 Task: Create a rule when the discription of a card contains text .
Action: Mouse moved to (948, 263)
Screenshot: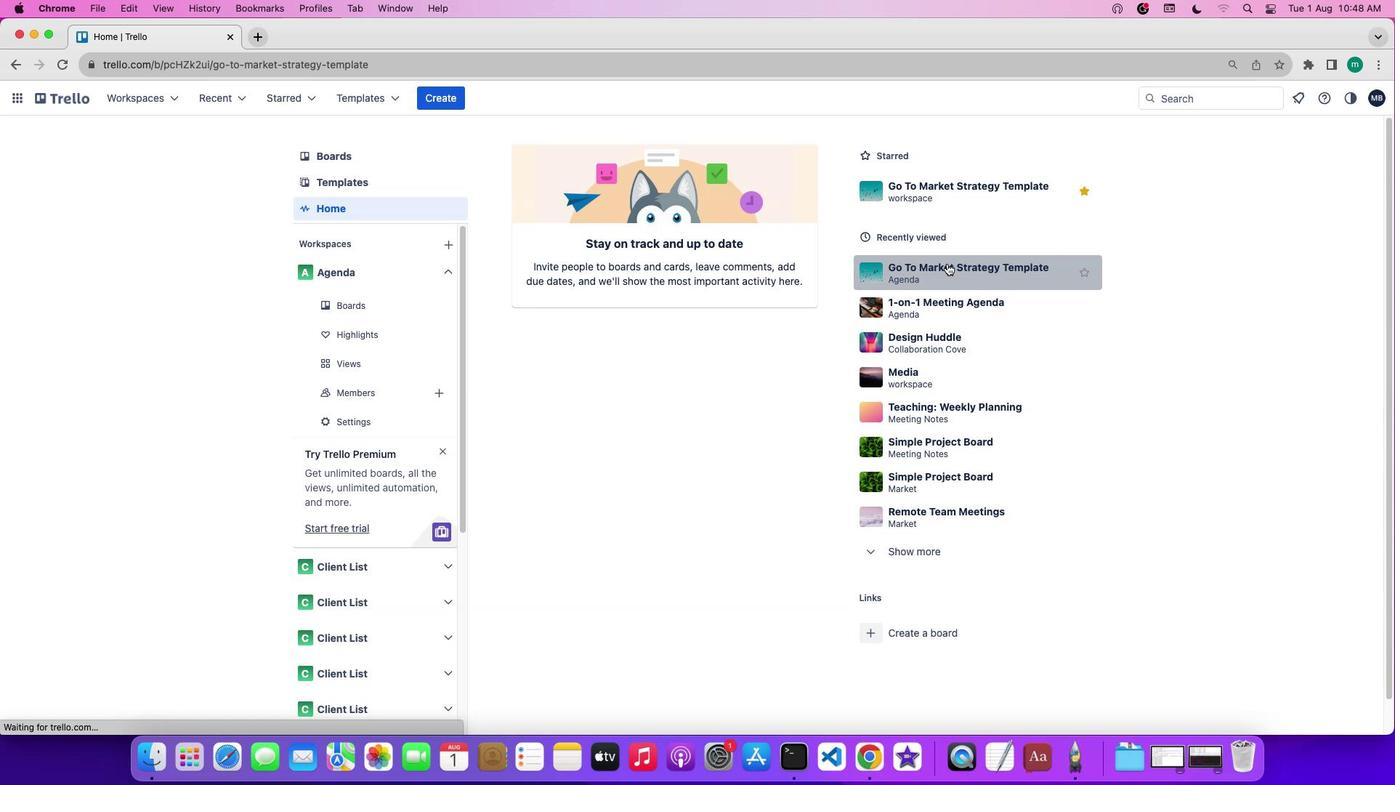 
Action: Mouse pressed left at (948, 263)
Screenshot: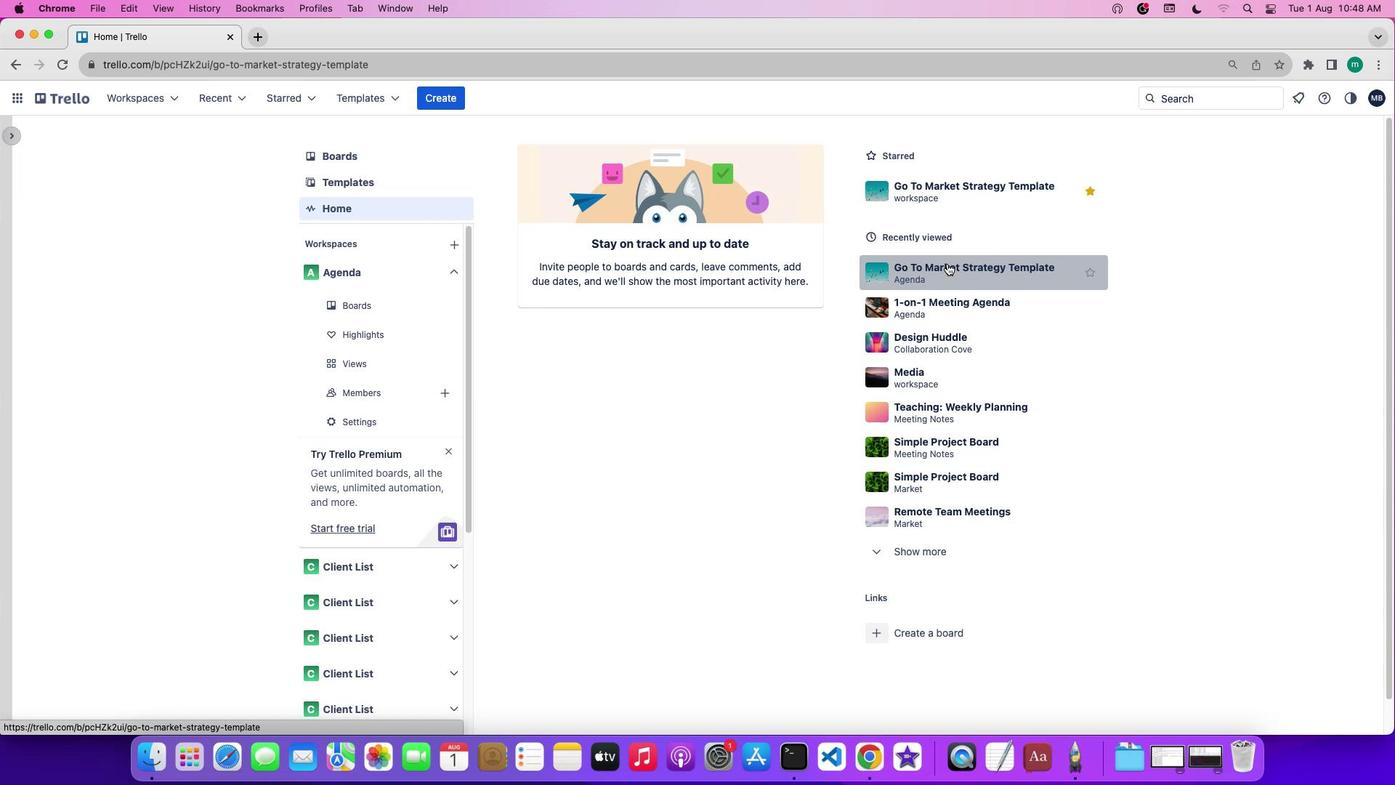 
Action: Mouse moved to (1278, 326)
Screenshot: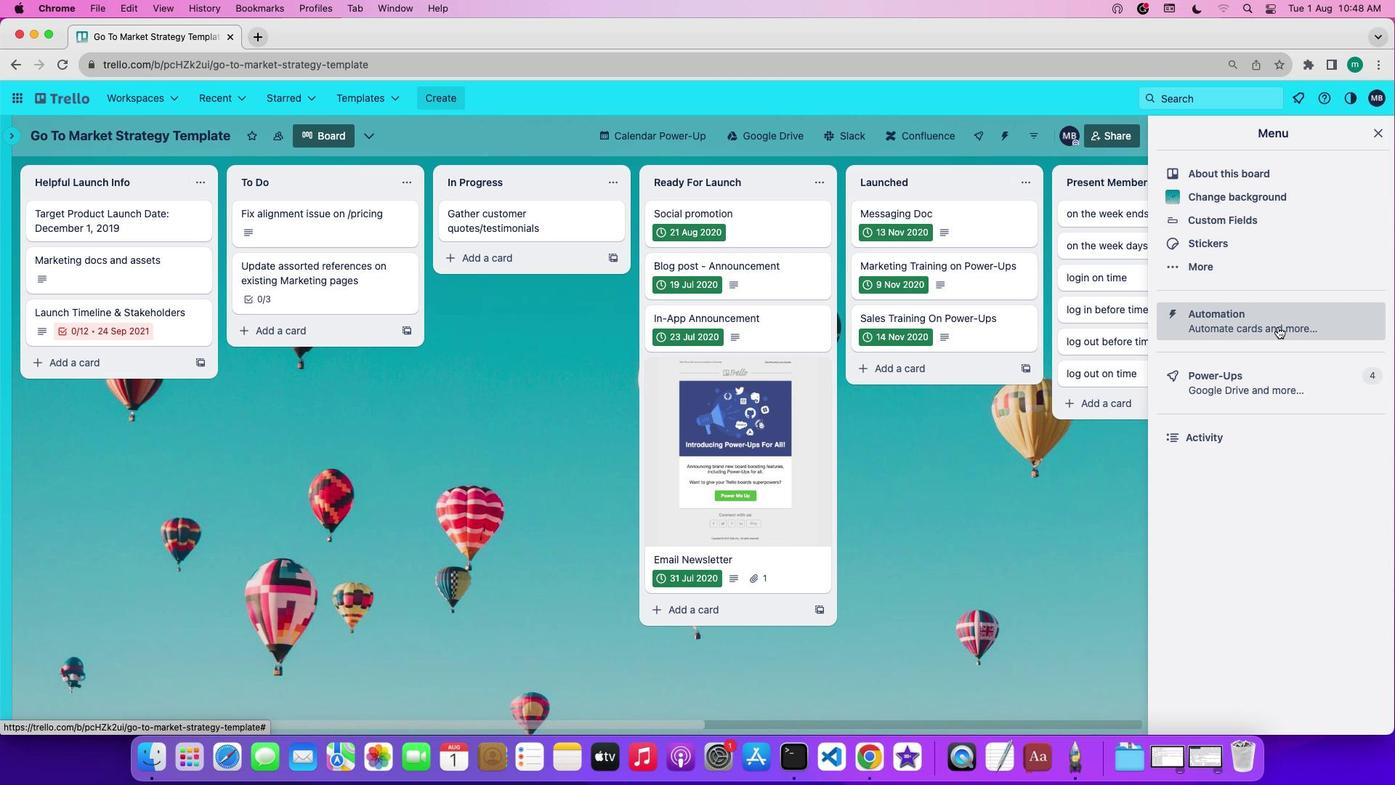 
Action: Mouse pressed left at (1278, 326)
Screenshot: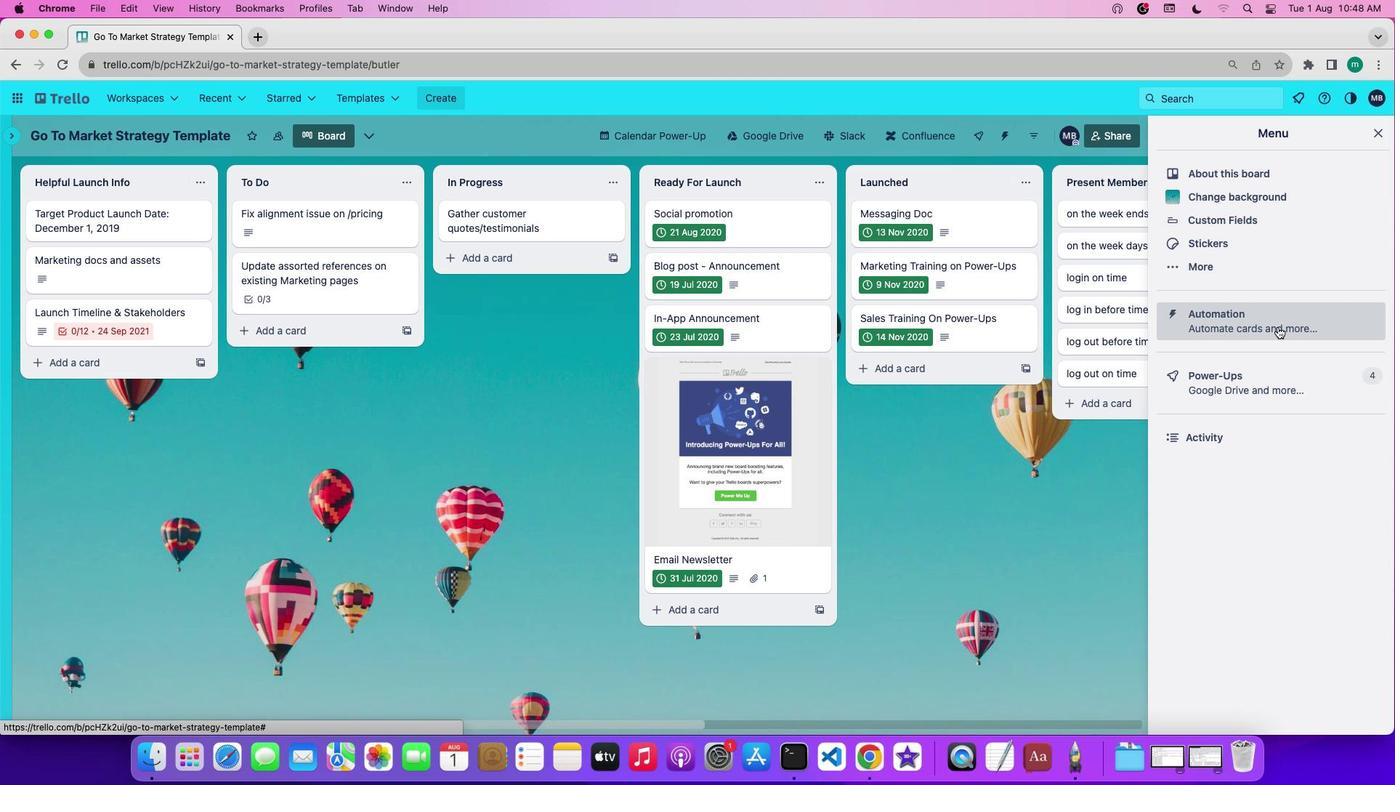 
Action: Mouse moved to (93, 260)
Screenshot: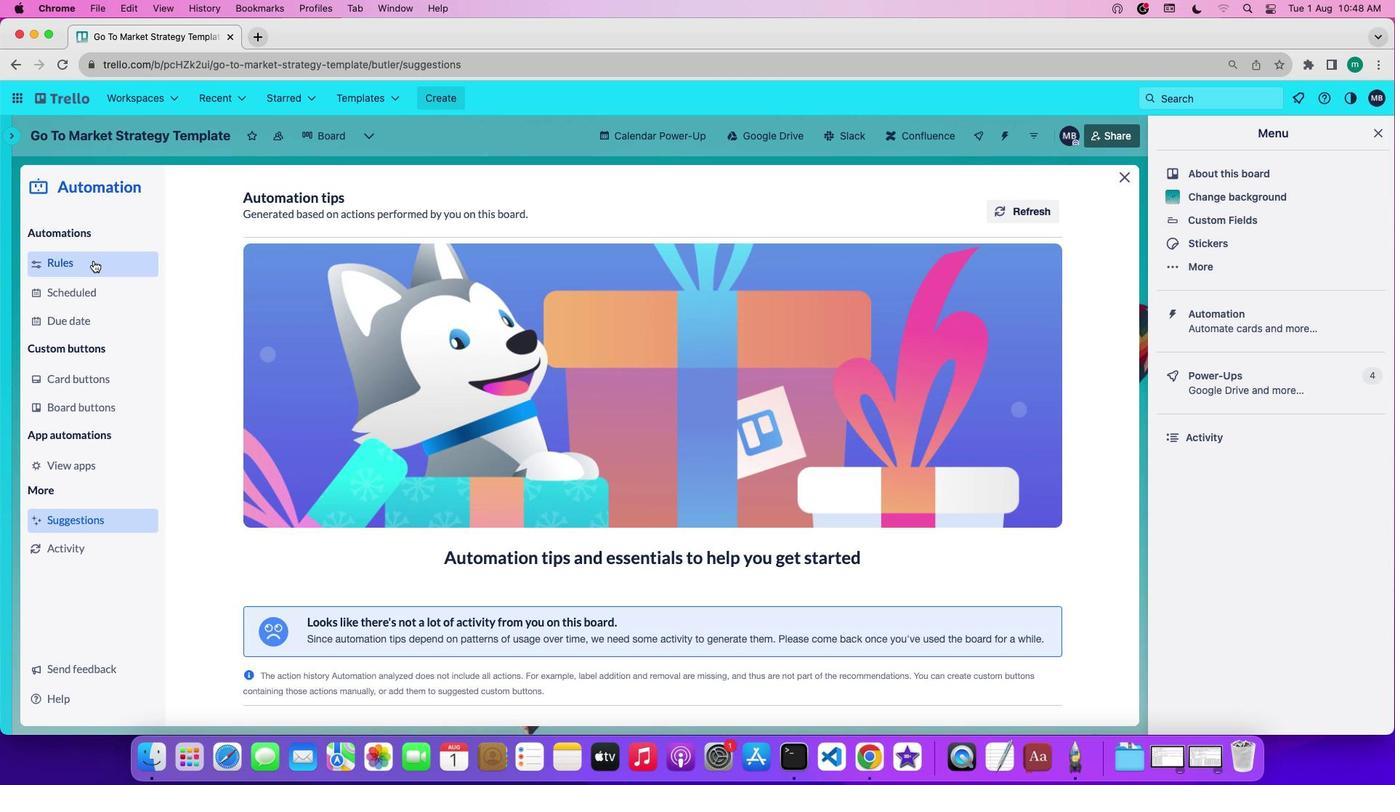 
Action: Mouse pressed left at (93, 260)
Screenshot: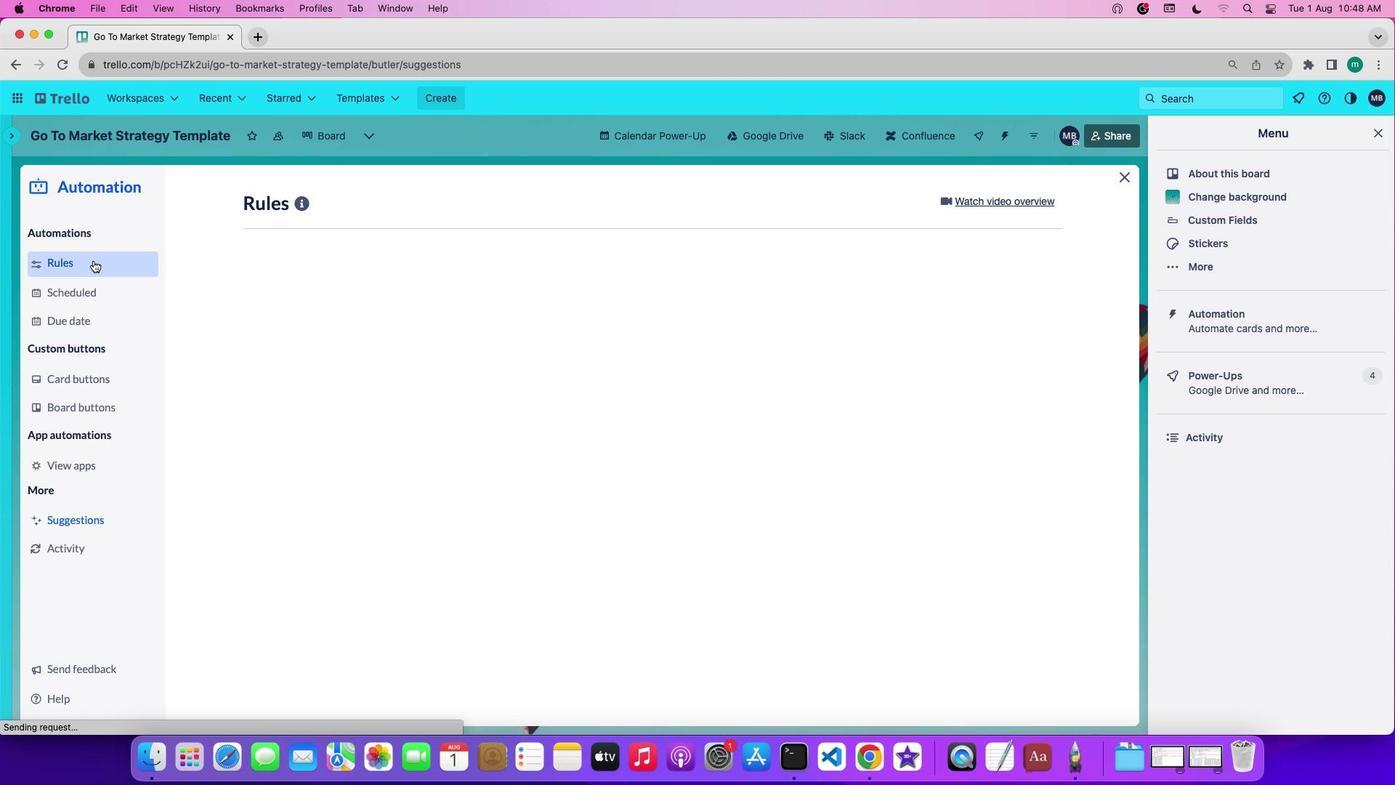 
Action: Mouse moved to (317, 521)
Screenshot: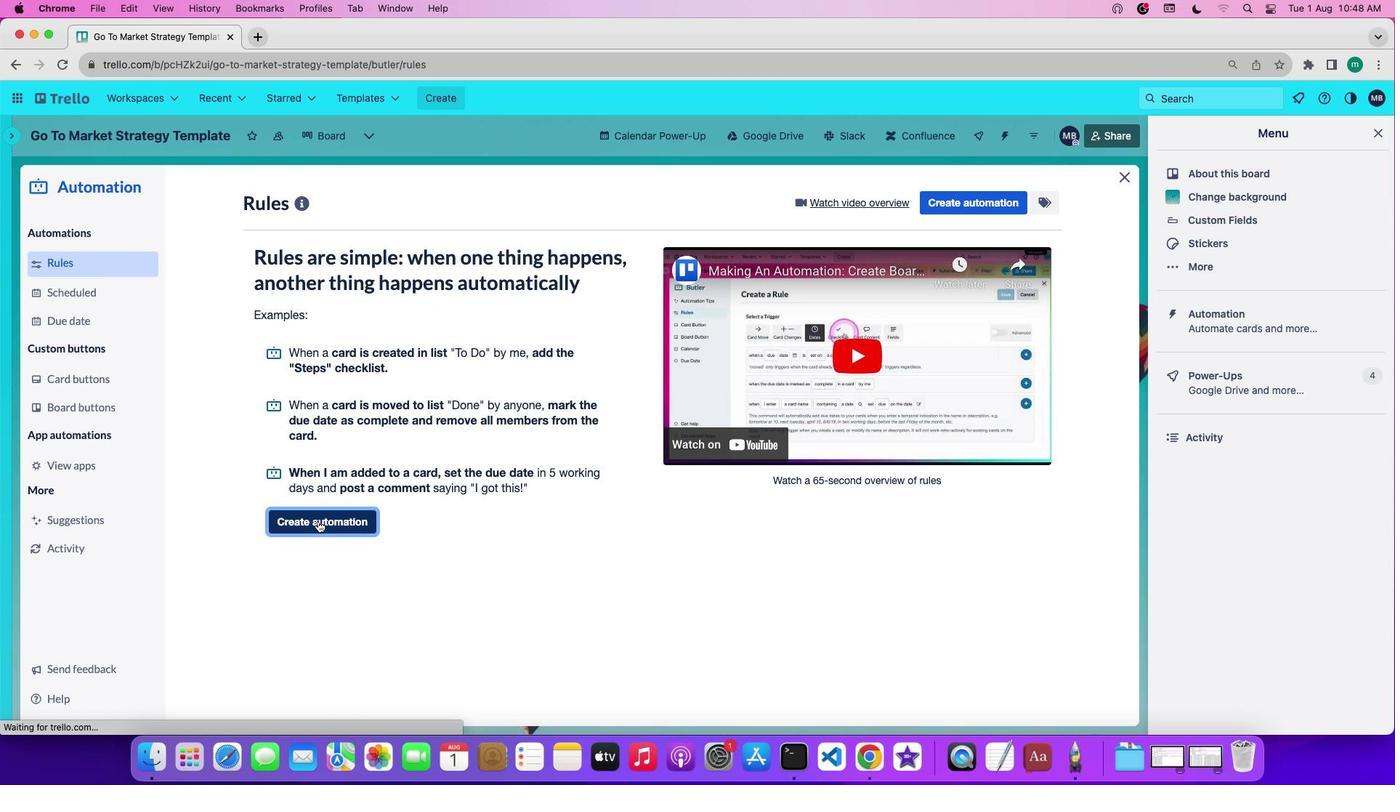
Action: Mouse pressed left at (317, 521)
Screenshot: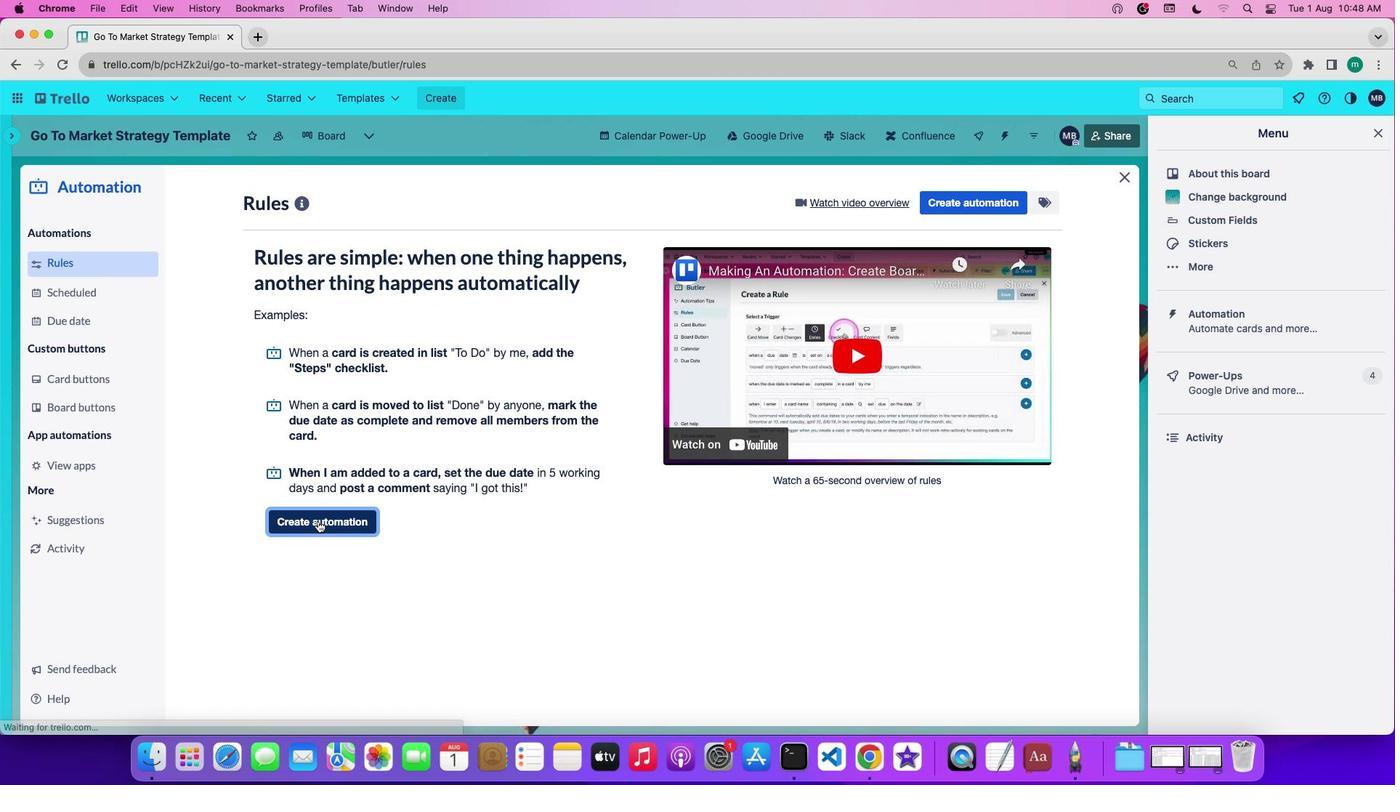 
Action: Mouse moved to (601, 342)
Screenshot: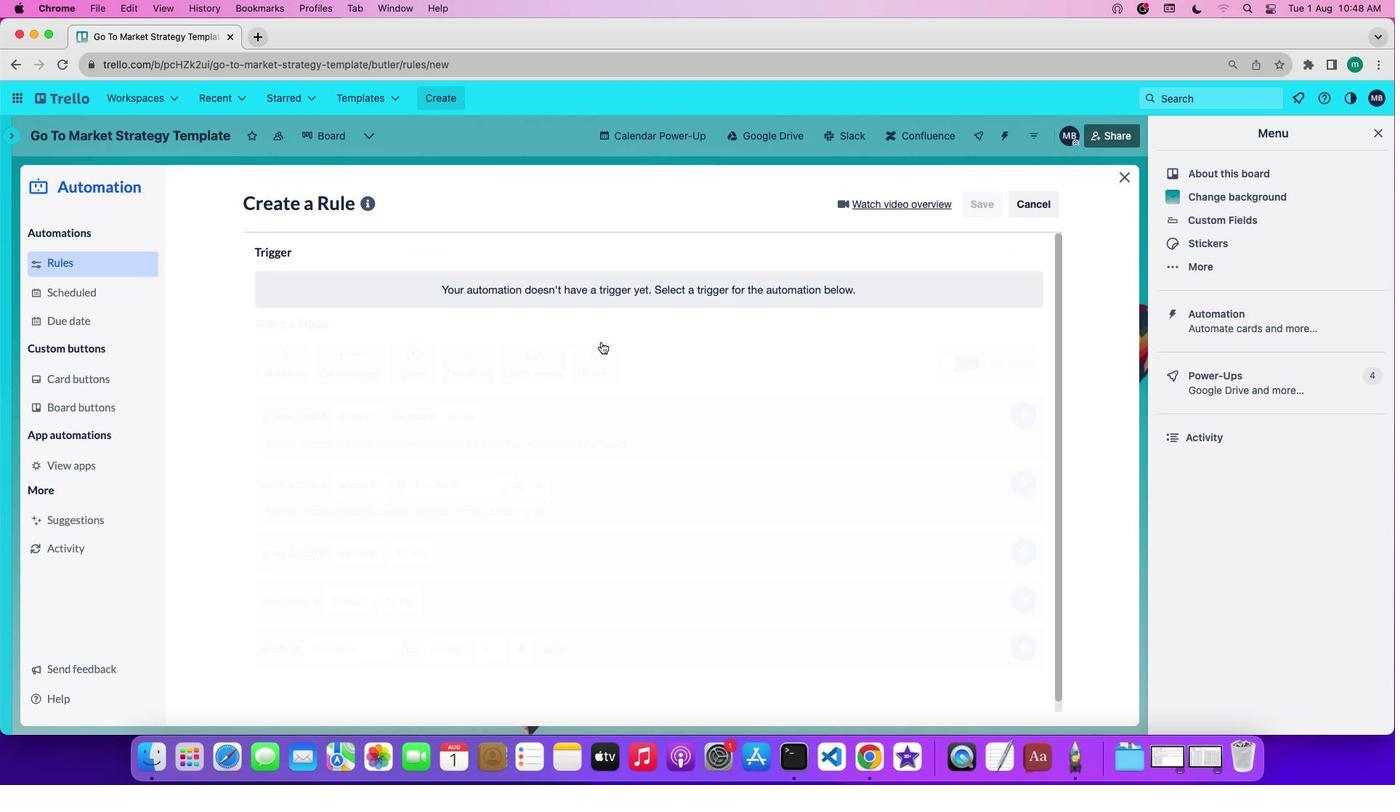 
Action: Mouse pressed left at (601, 342)
Screenshot: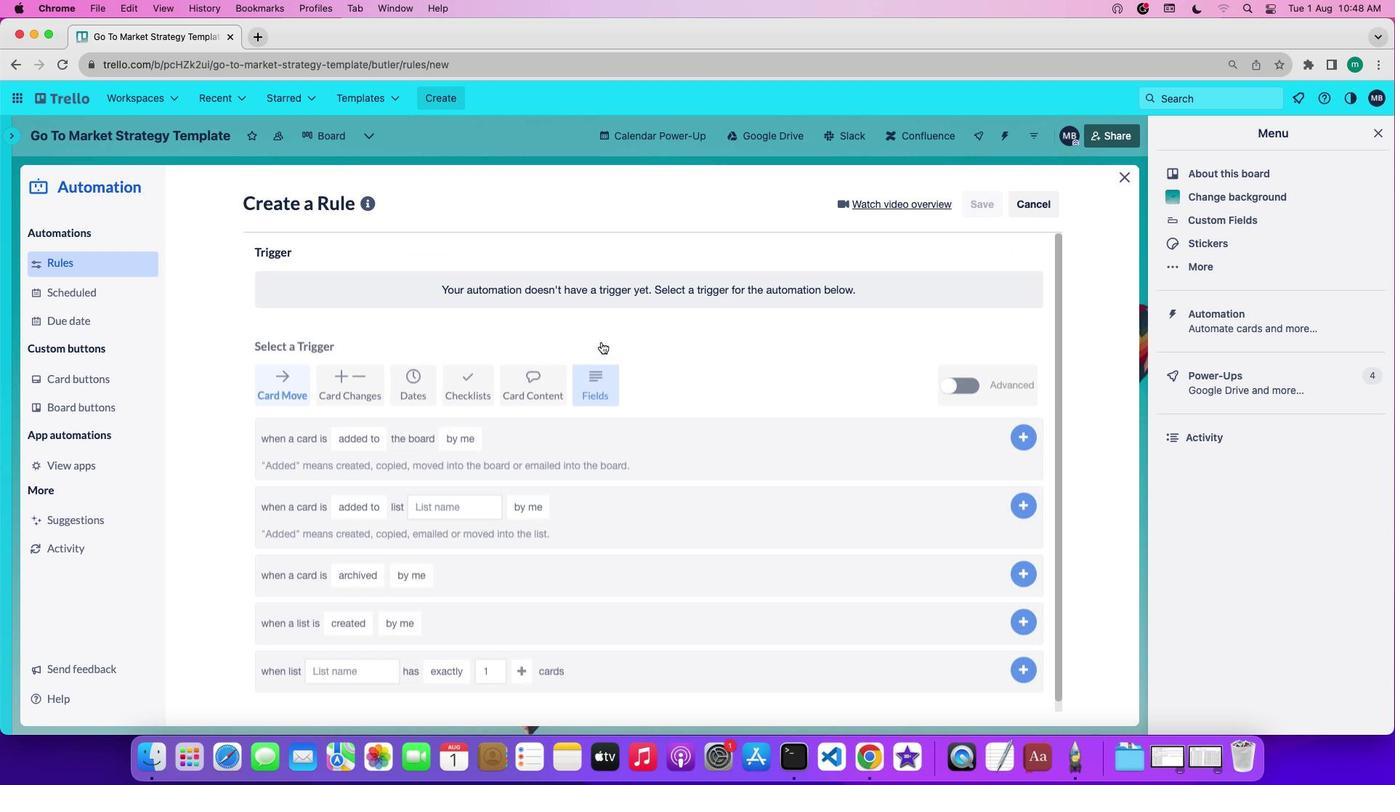 
Action: Mouse moved to (544, 395)
Screenshot: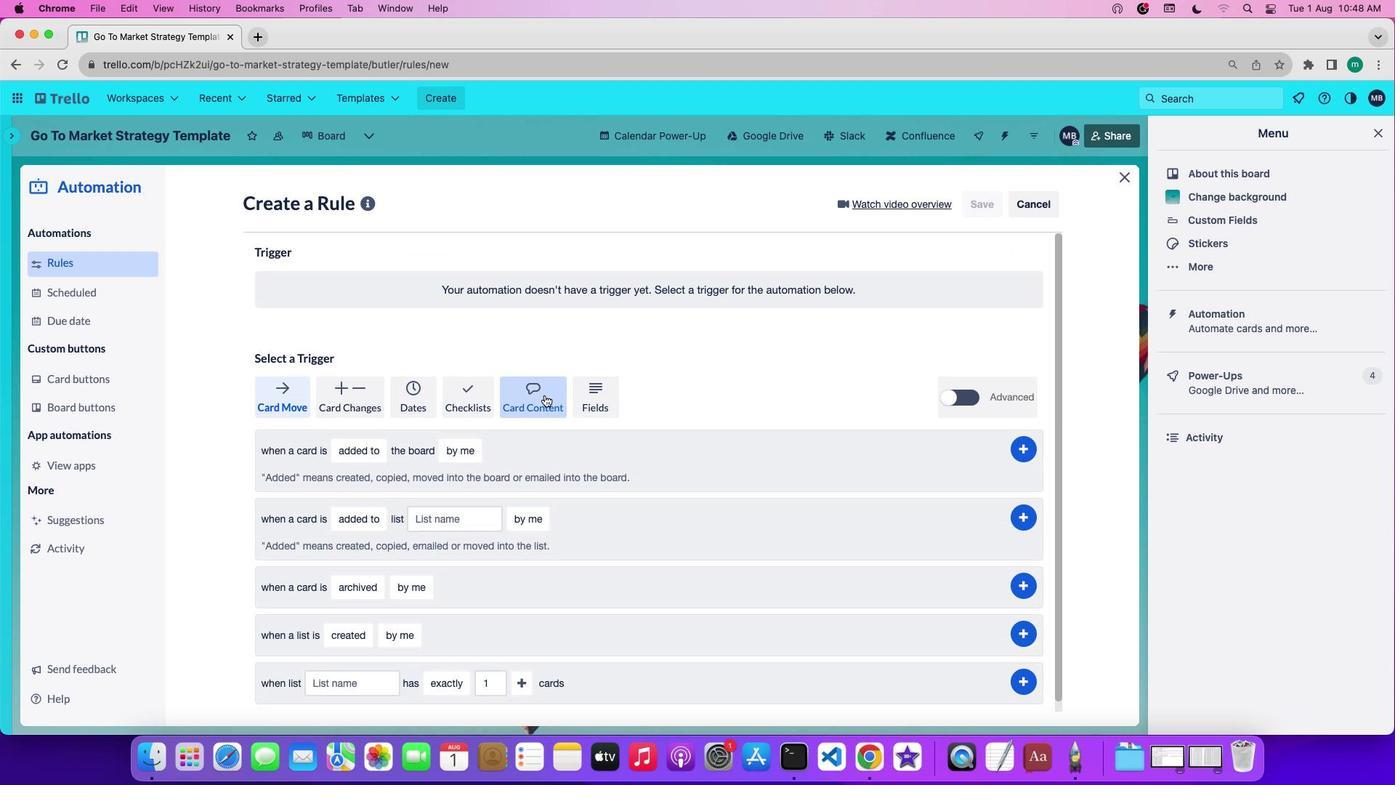 
Action: Mouse pressed left at (544, 395)
Screenshot: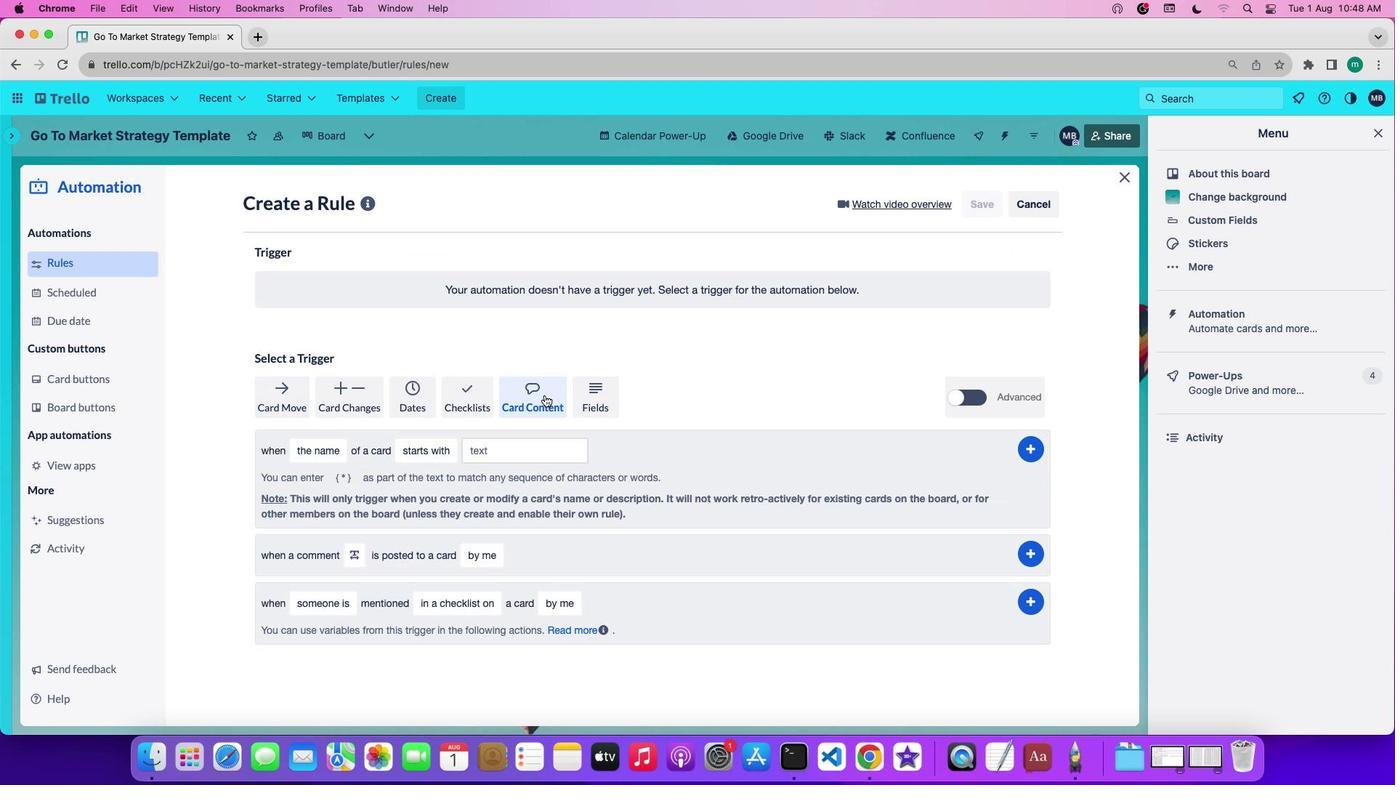 
Action: Mouse moved to (334, 450)
Screenshot: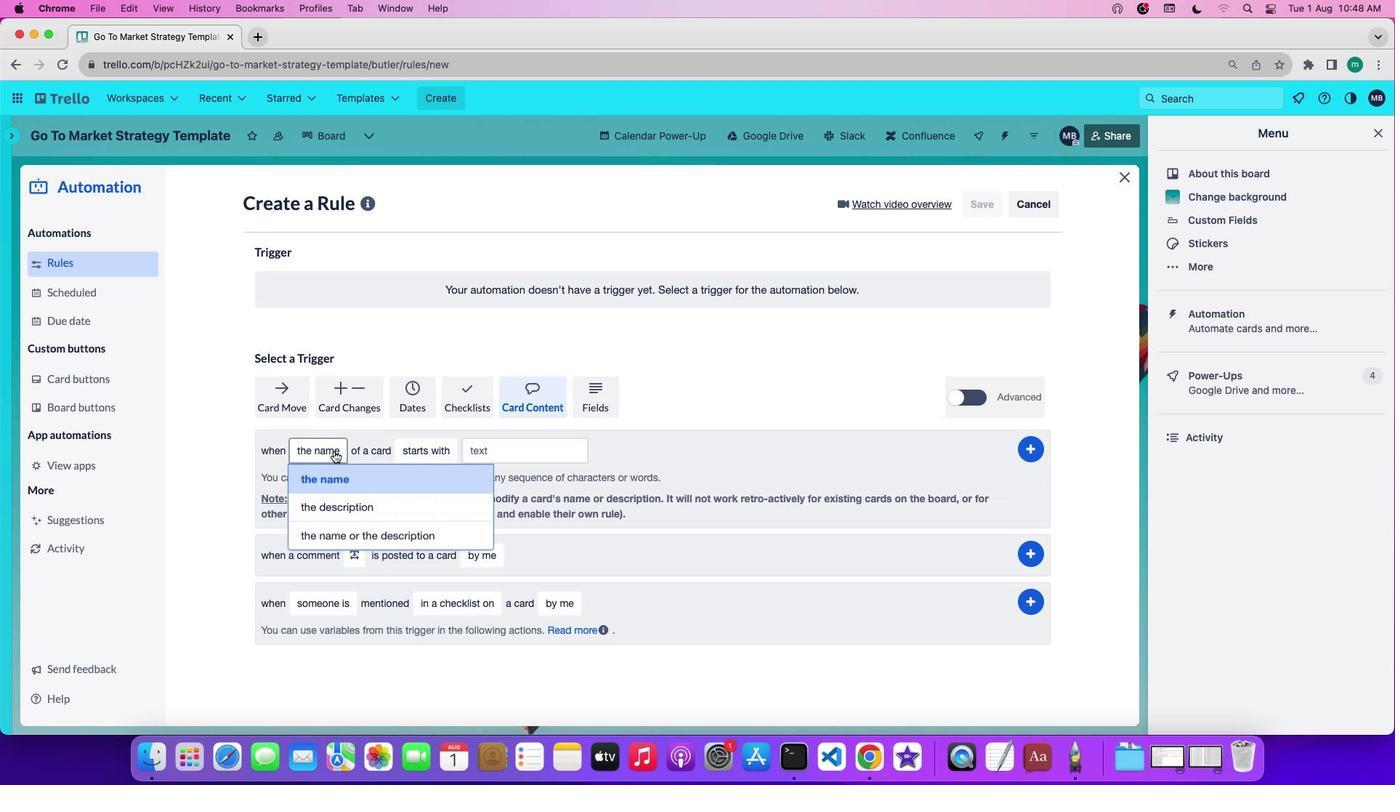 
Action: Mouse pressed left at (334, 450)
Screenshot: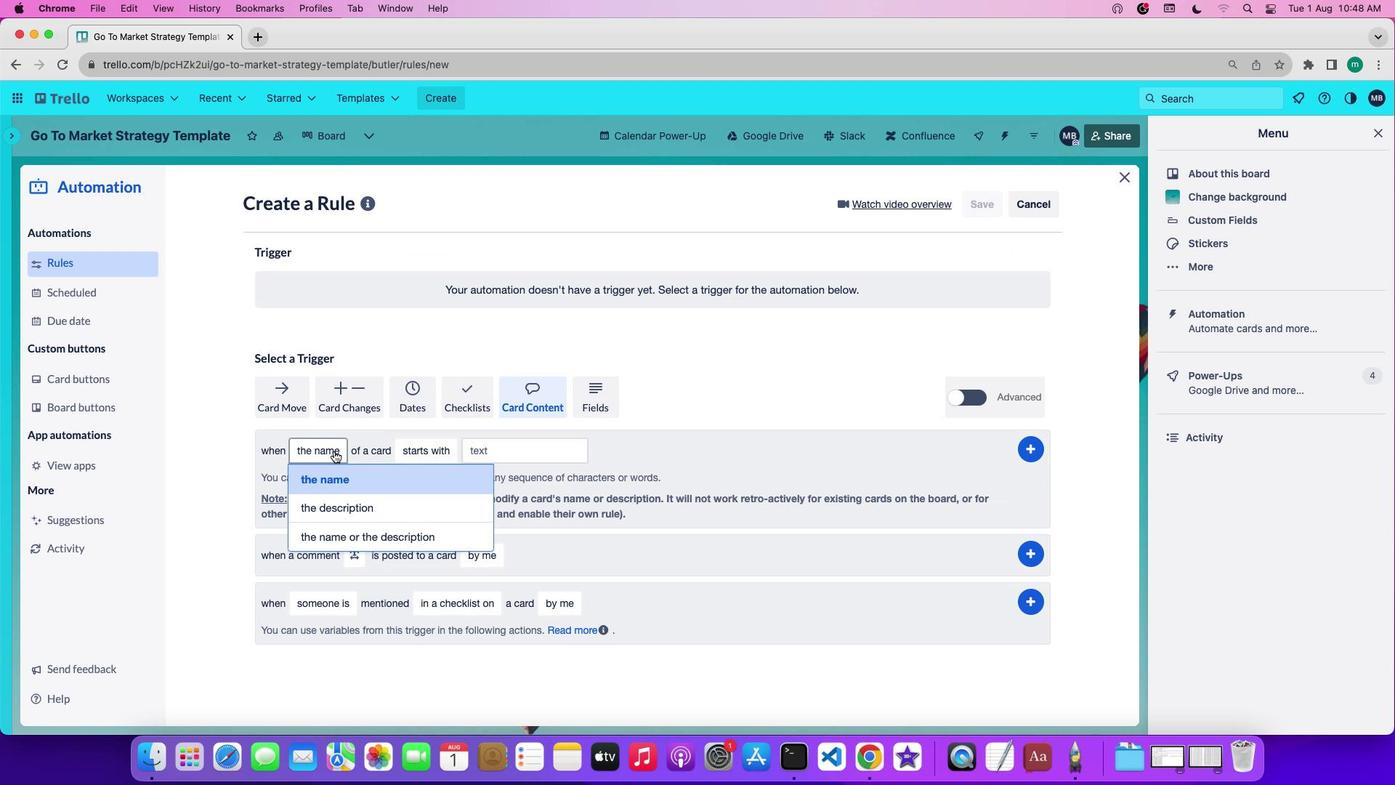 
Action: Mouse moved to (342, 513)
Screenshot: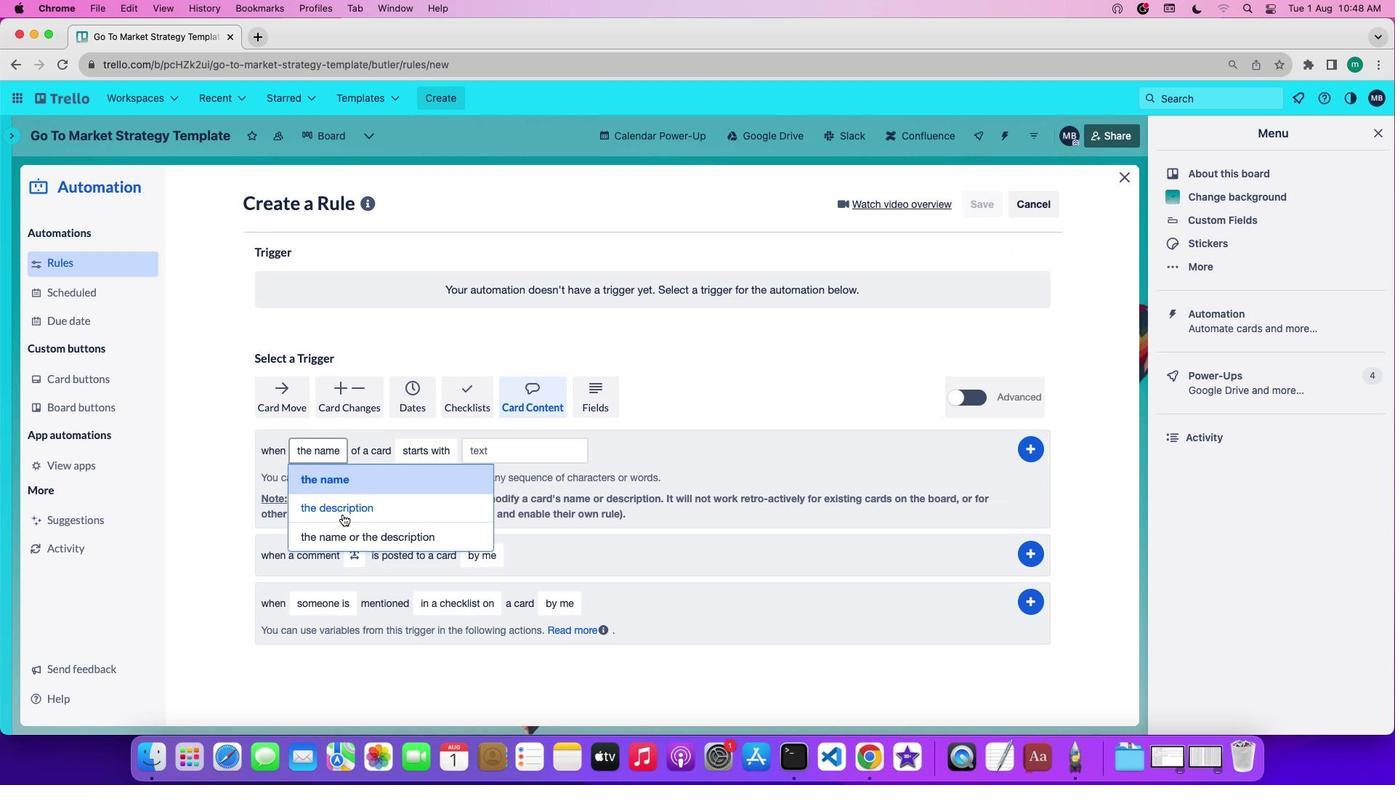 
Action: Mouse pressed left at (342, 513)
Screenshot: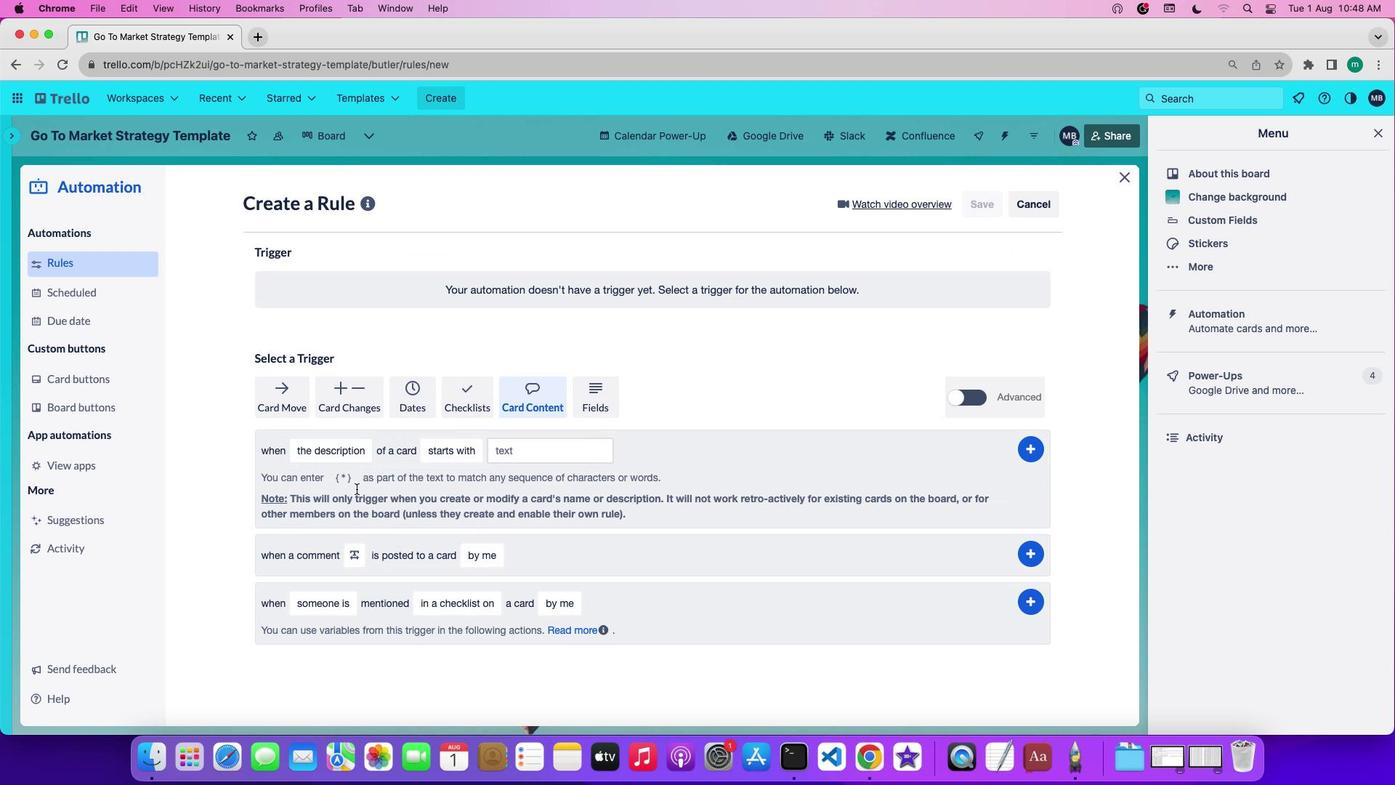 
Action: Mouse moved to (438, 456)
Screenshot: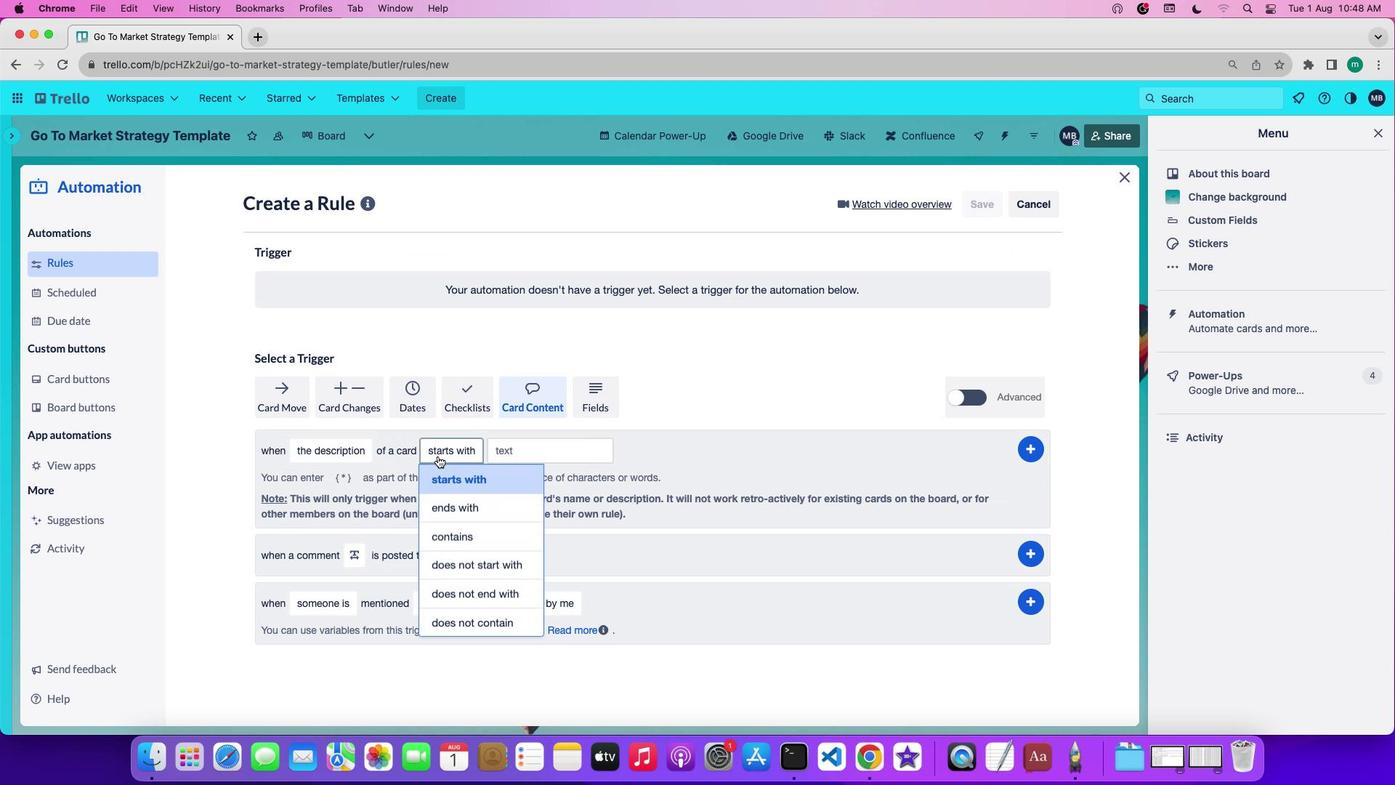 
Action: Mouse pressed left at (438, 456)
Screenshot: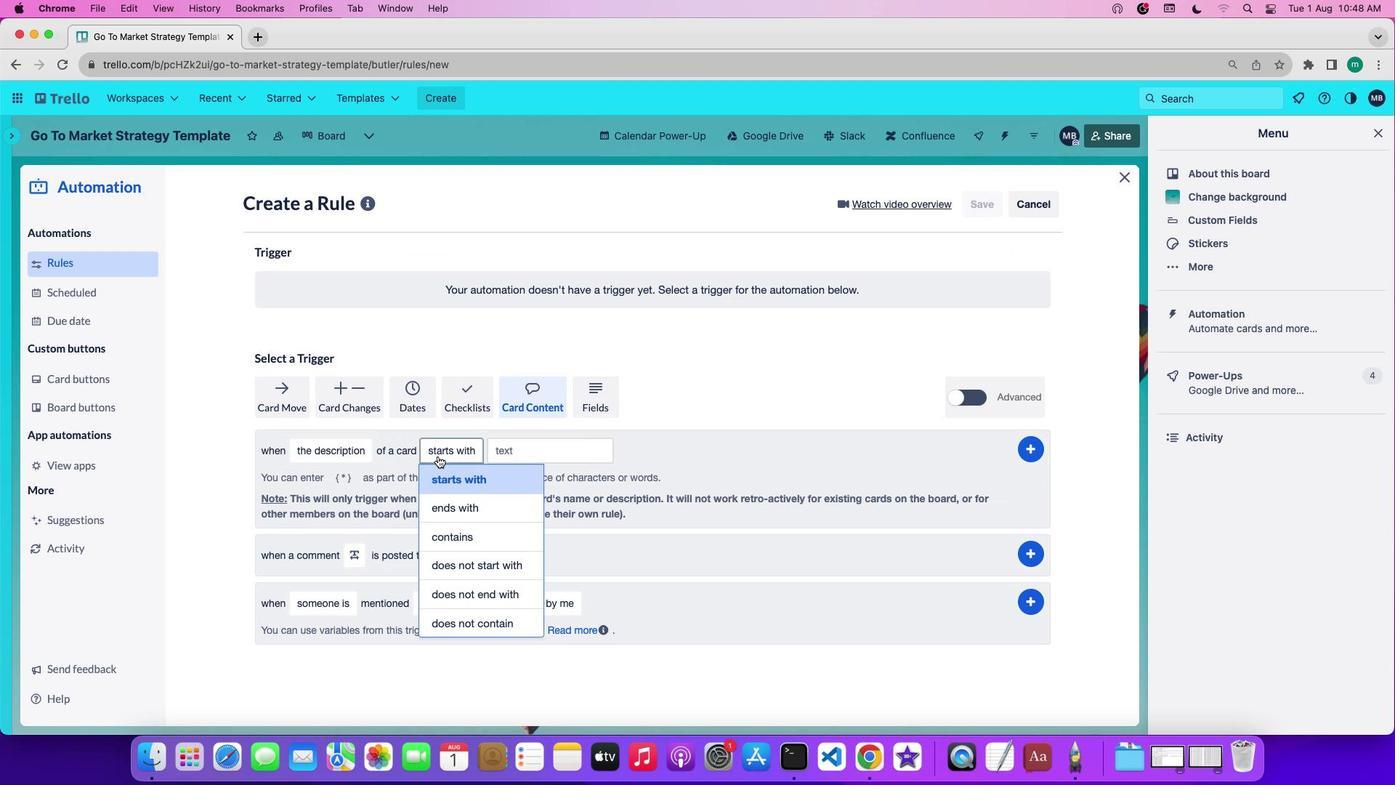 
Action: Mouse moved to (457, 537)
Screenshot: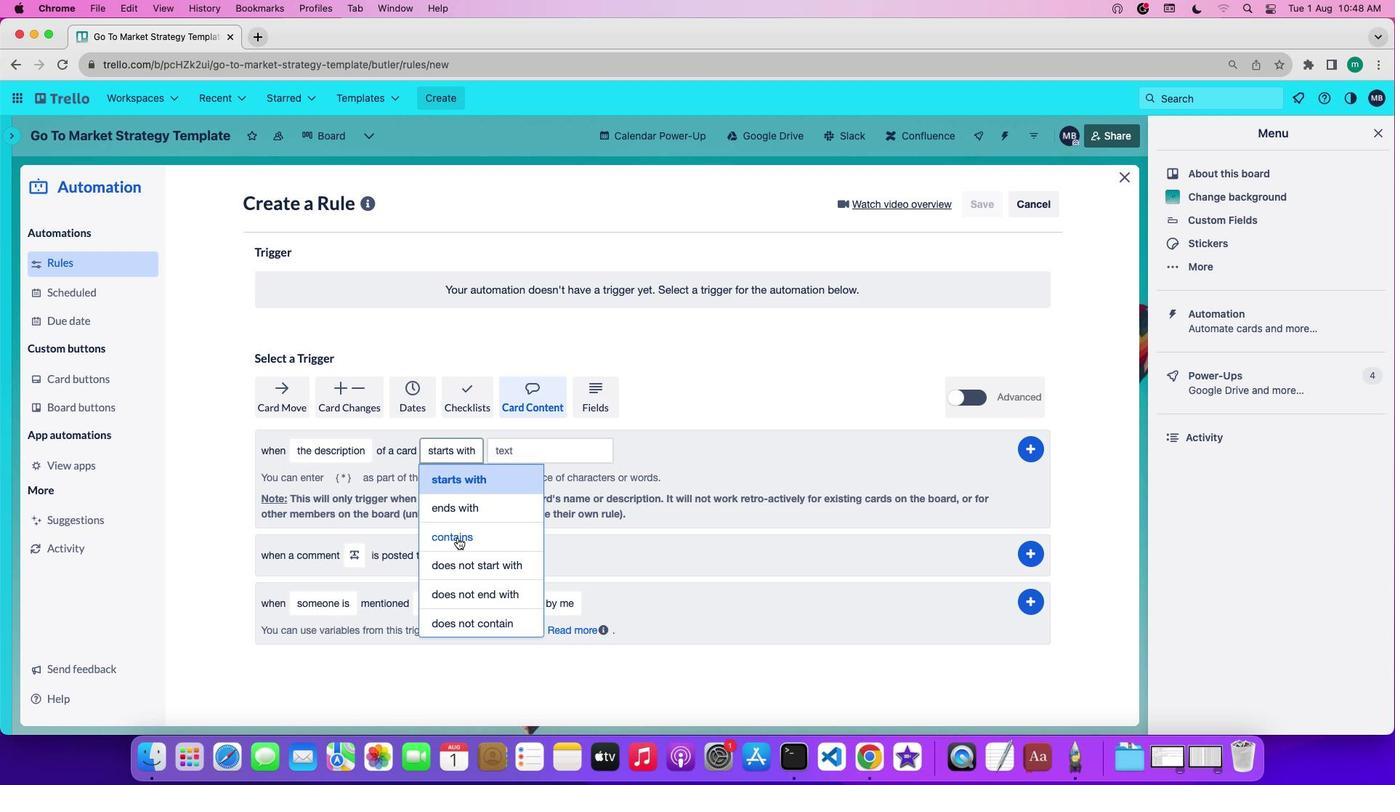 
Action: Mouse pressed left at (457, 537)
Screenshot: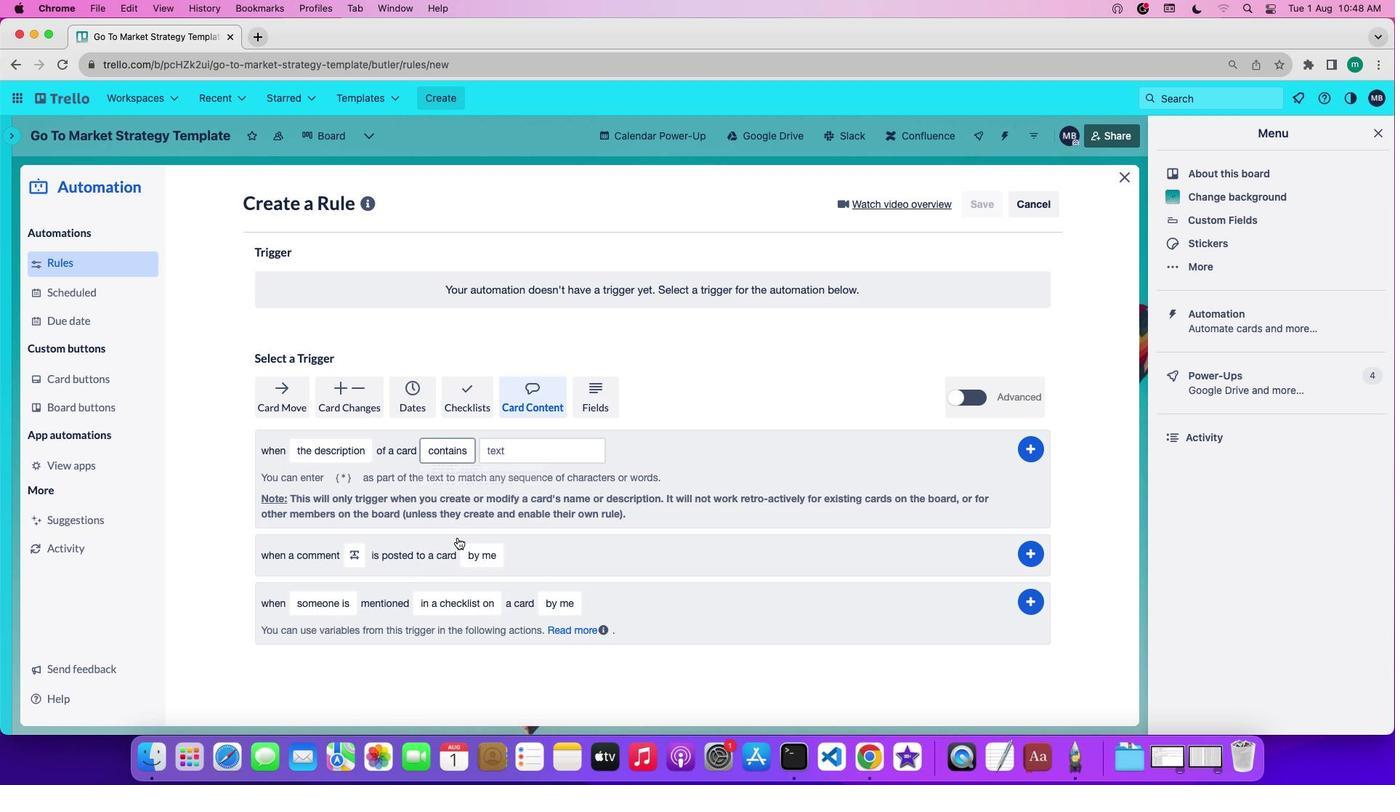 
Action: Mouse moved to (536, 458)
Screenshot: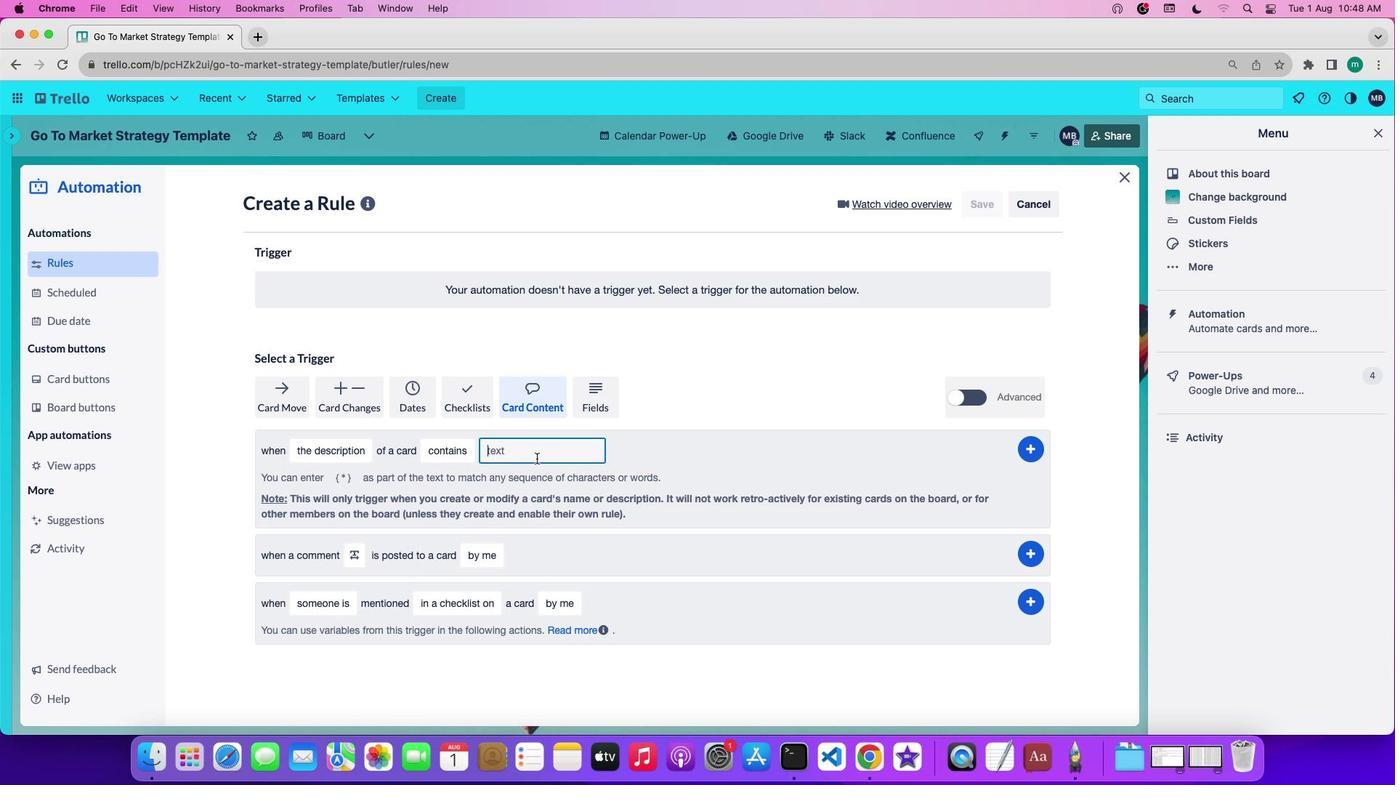 
Action: Mouse pressed left at (536, 458)
Screenshot: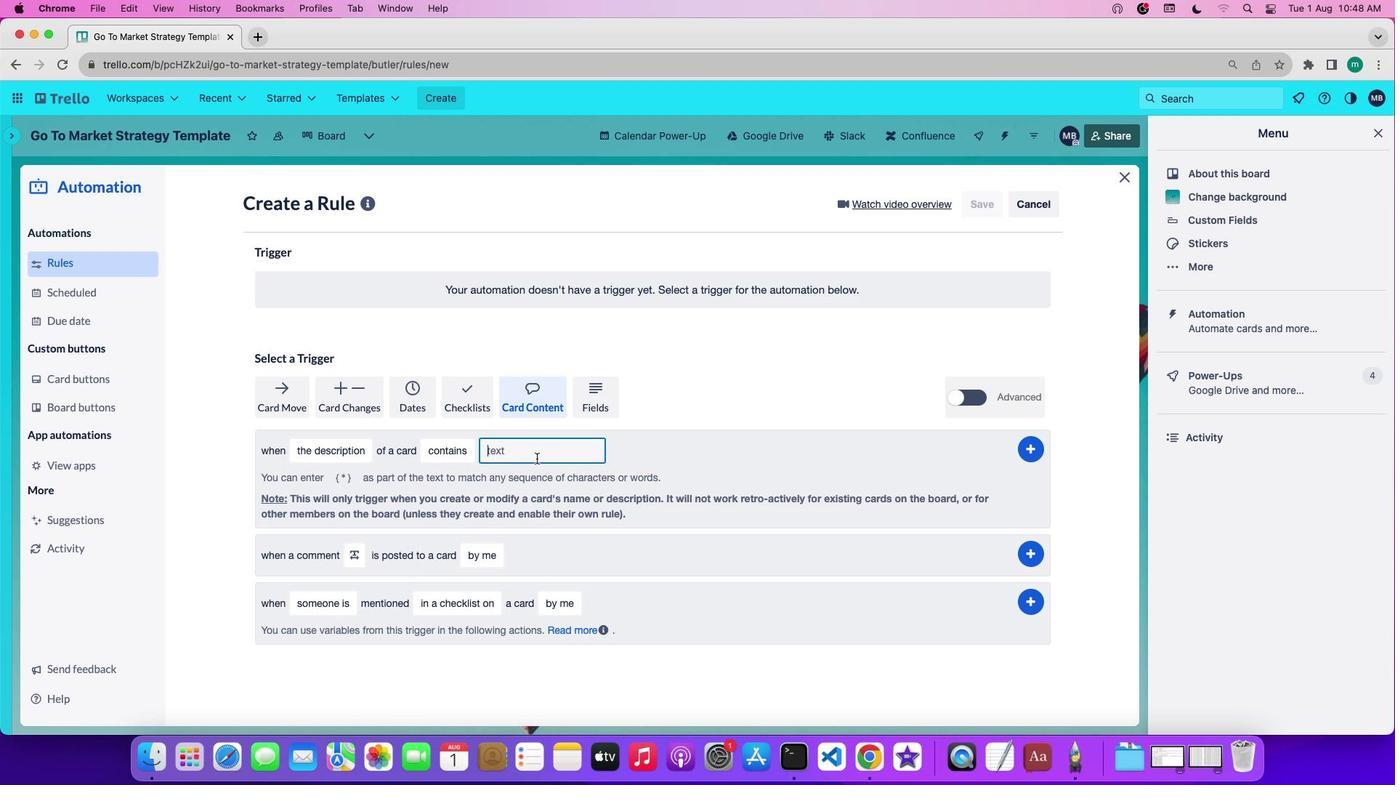 
Action: Key pressed 't''e''x''t'
Screenshot: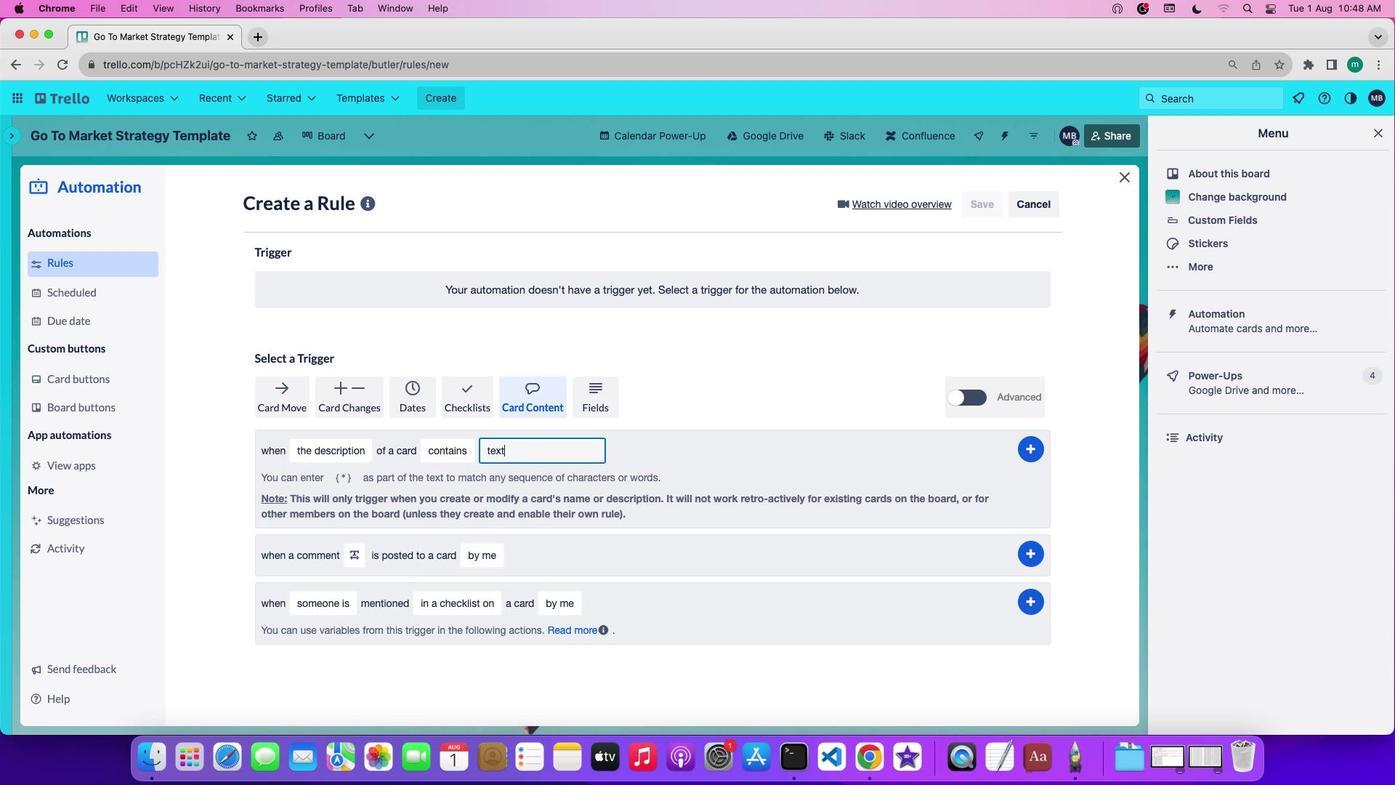 
Action: Mouse moved to (1030, 444)
Screenshot: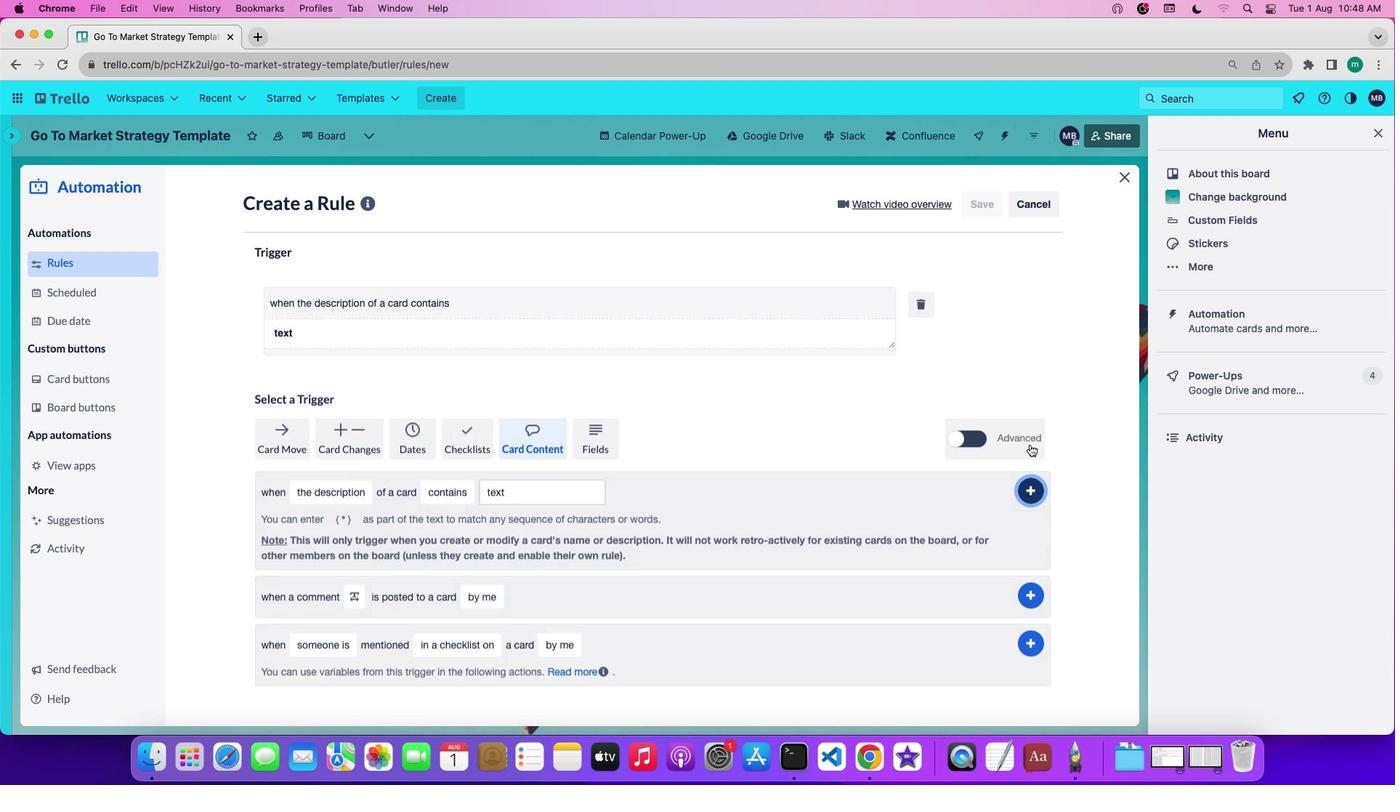 
Action: Mouse pressed left at (1030, 444)
Screenshot: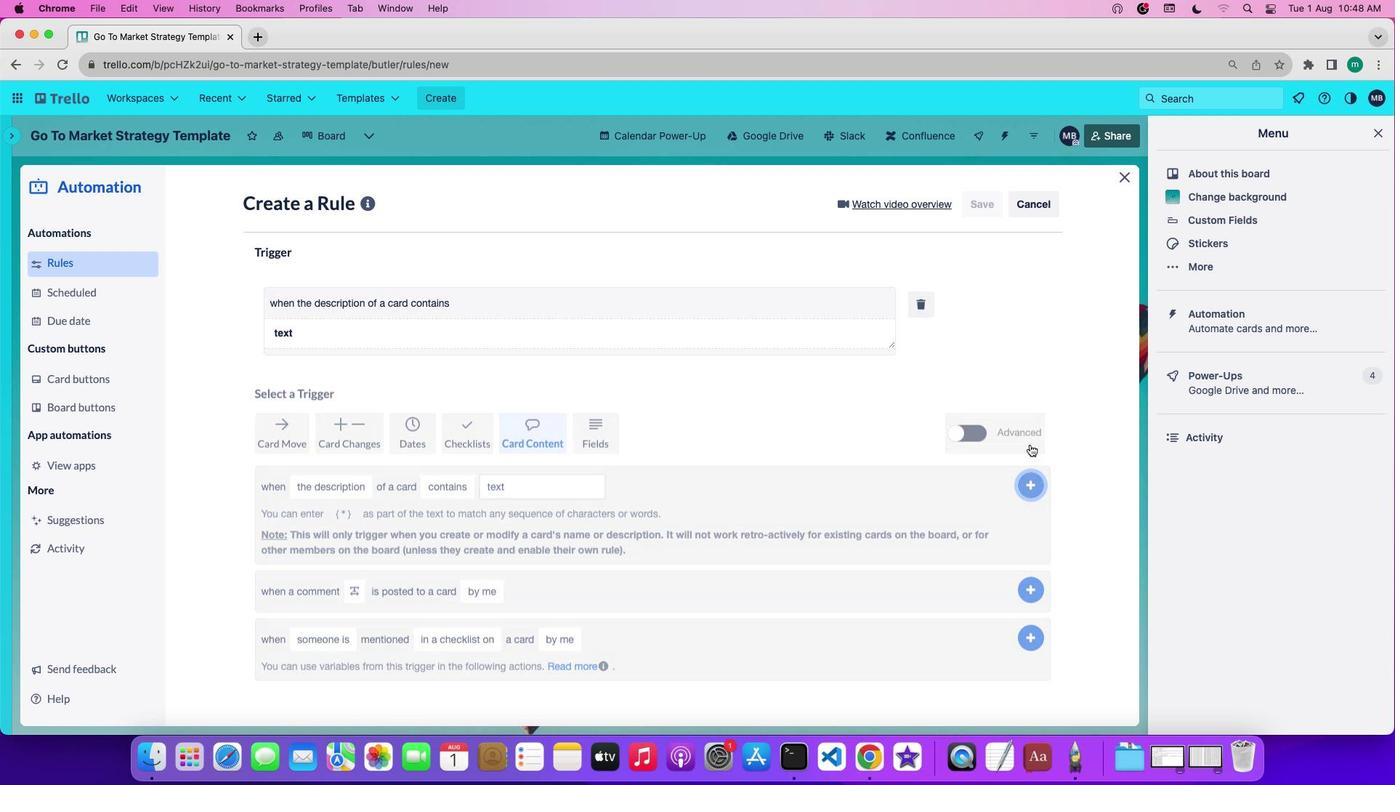 
